 Task: Set the number of clones for the clone video filter to 2.
Action: Mouse moved to (129, 14)
Screenshot: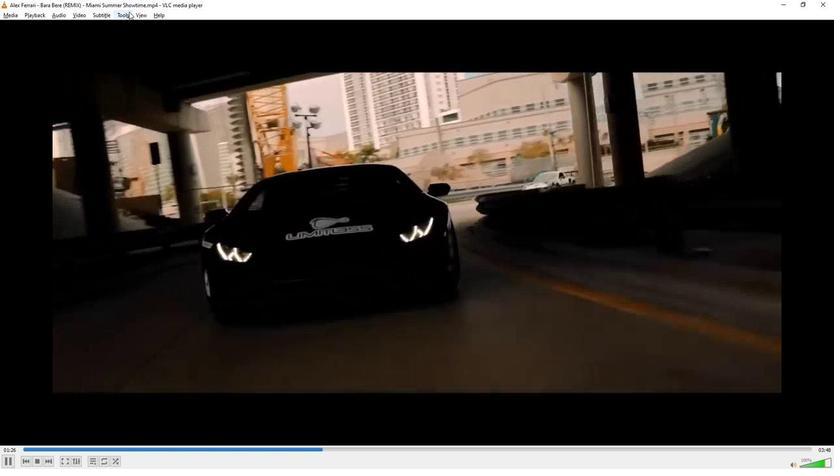 
Action: Mouse pressed left at (129, 14)
Screenshot: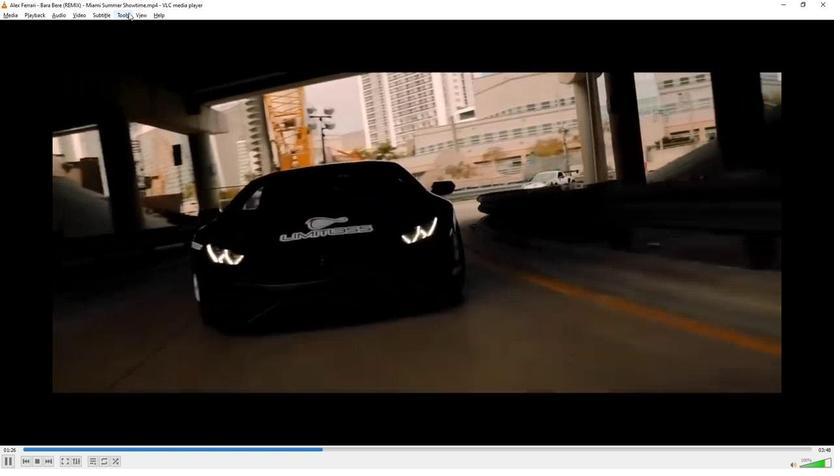 
Action: Mouse moved to (153, 118)
Screenshot: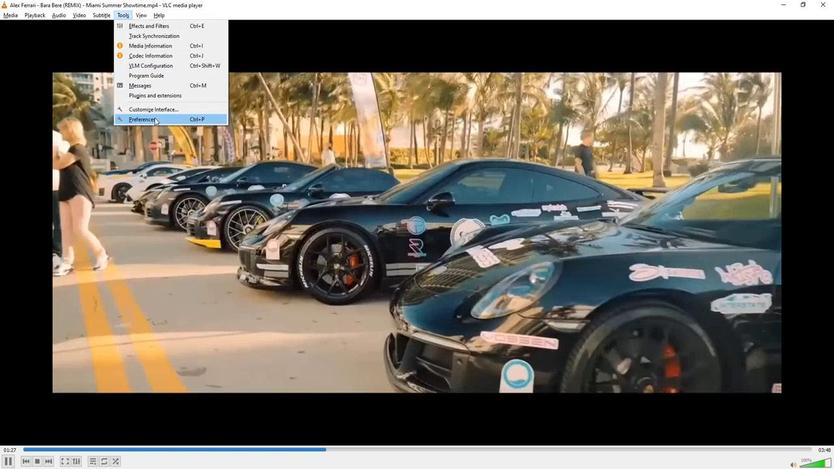 
Action: Mouse pressed left at (153, 118)
Screenshot: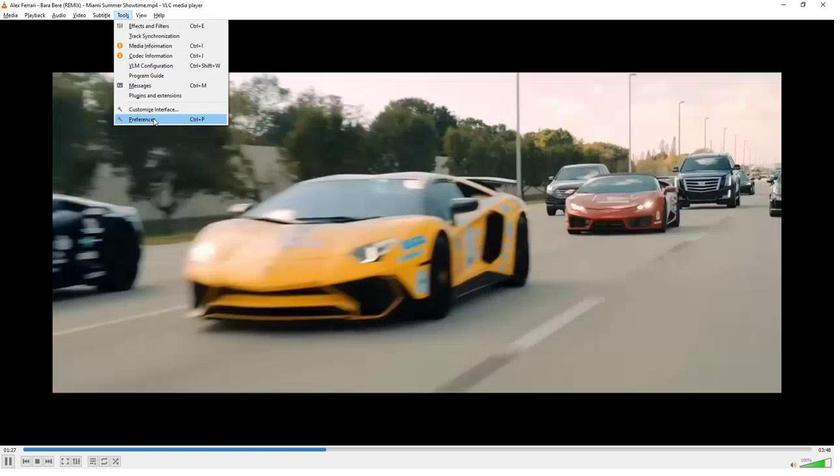 
Action: Mouse moved to (187, 363)
Screenshot: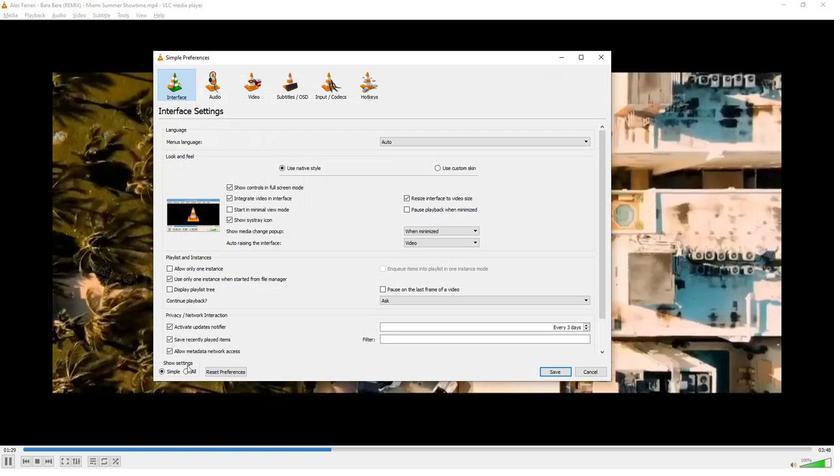 
Action: Mouse pressed left at (187, 363)
Screenshot: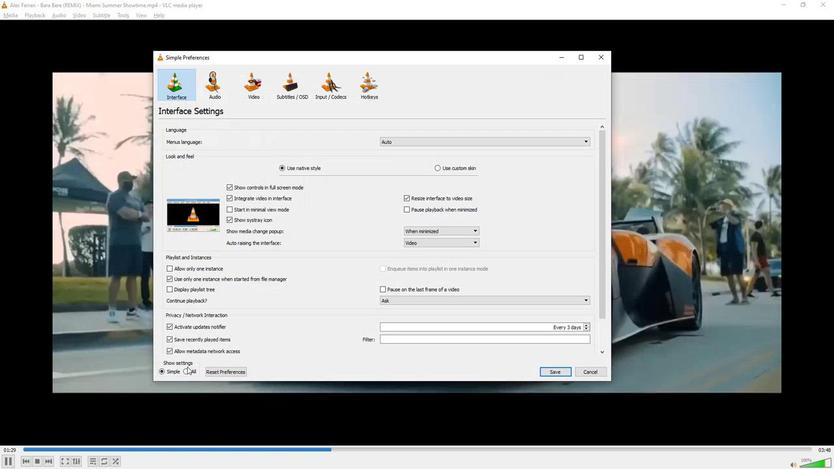 
Action: Mouse moved to (188, 368)
Screenshot: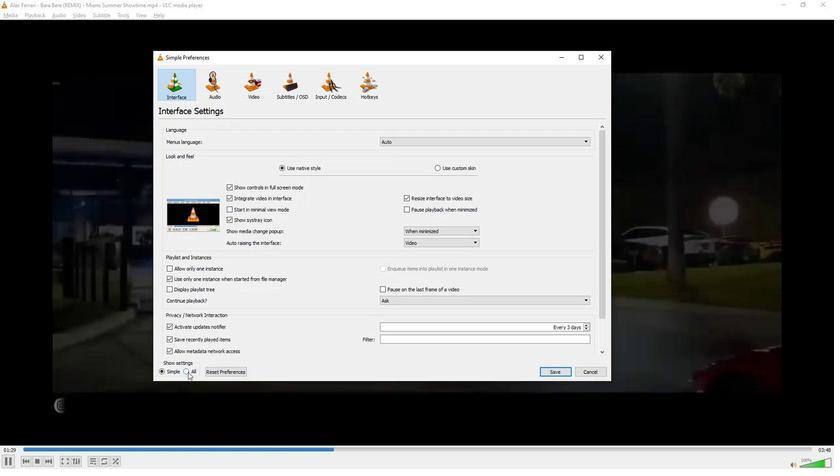 
Action: Mouse pressed left at (188, 368)
Screenshot: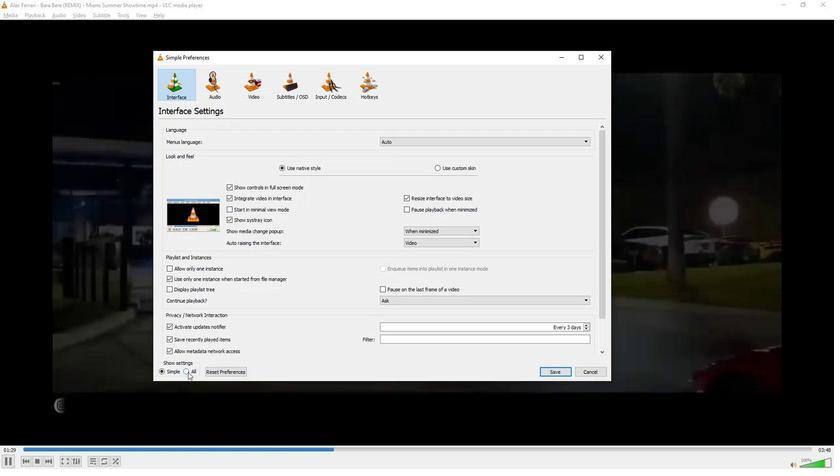 
Action: Mouse moved to (228, 243)
Screenshot: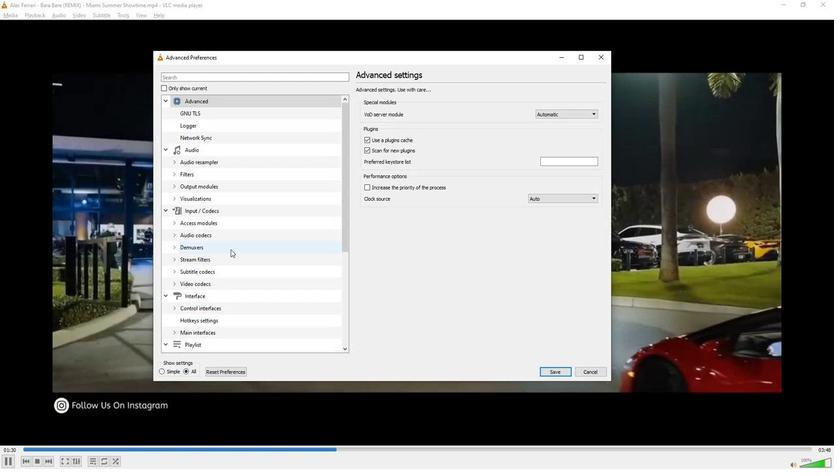
Action: Mouse scrolled (228, 243) with delta (0, 0)
Screenshot: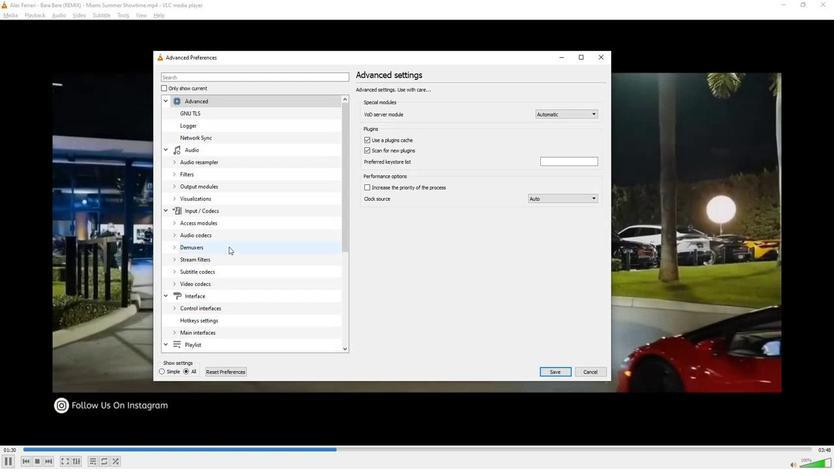 
Action: Mouse scrolled (228, 243) with delta (0, 0)
Screenshot: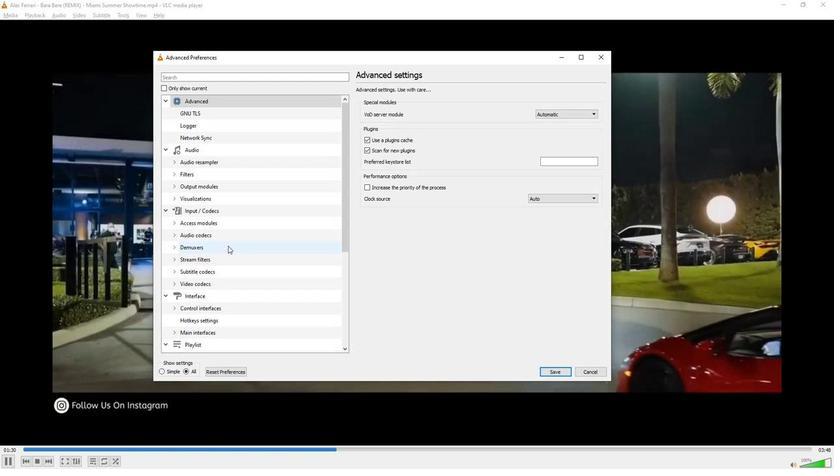
Action: Mouse scrolled (228, 243) with delta (0, 0)
Screenshot: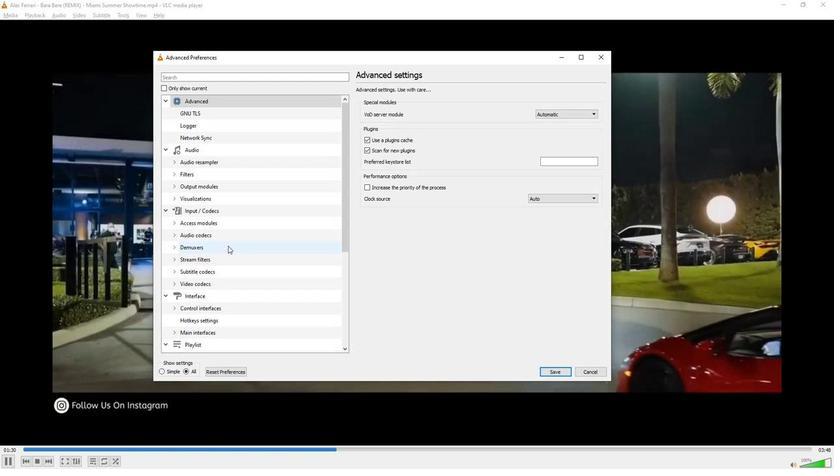 
Action: Mouse scrolled (228, 243) with delta (0, 0)
Screenshot: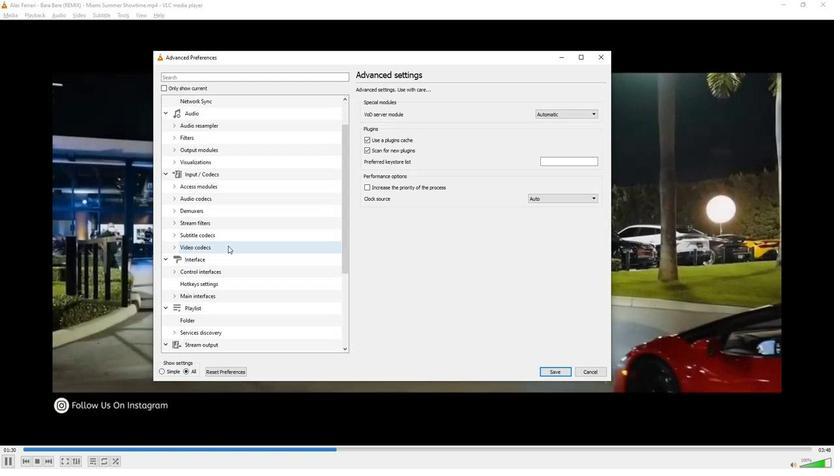 
Action: Mouse scrolled (228, 243) with delta (0, 0)
Screenshot: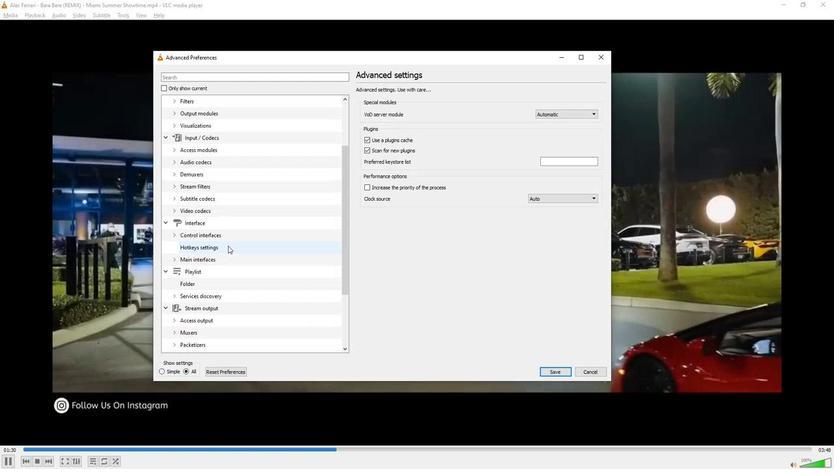
Action: Mouse scrolled (228, 243) with delta (0, 0)
Screenshot: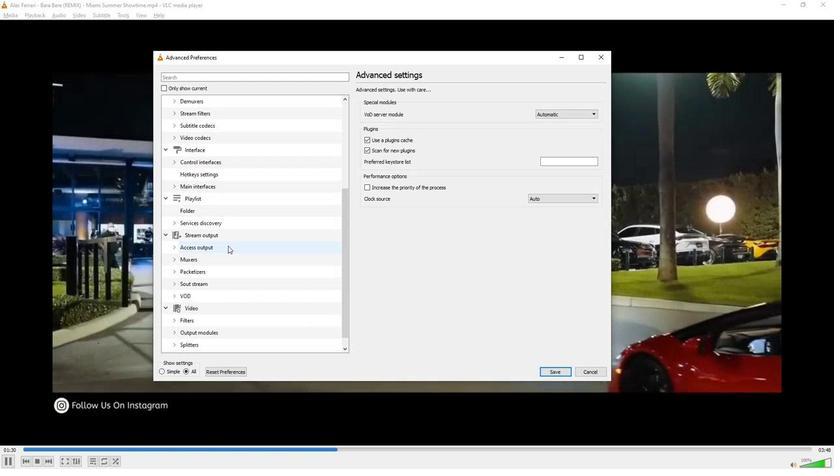 
Action: Mouse moved to (191, 327)
Screenshot: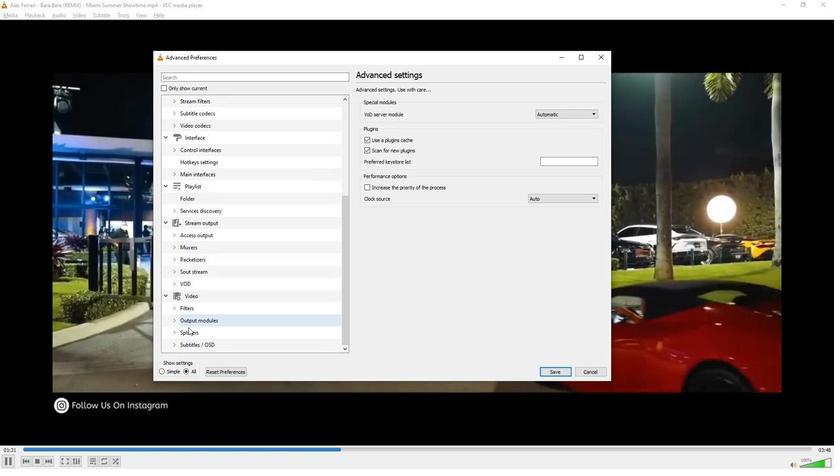 
Action: Mouse pressed left at (191, 327)
Screenshot: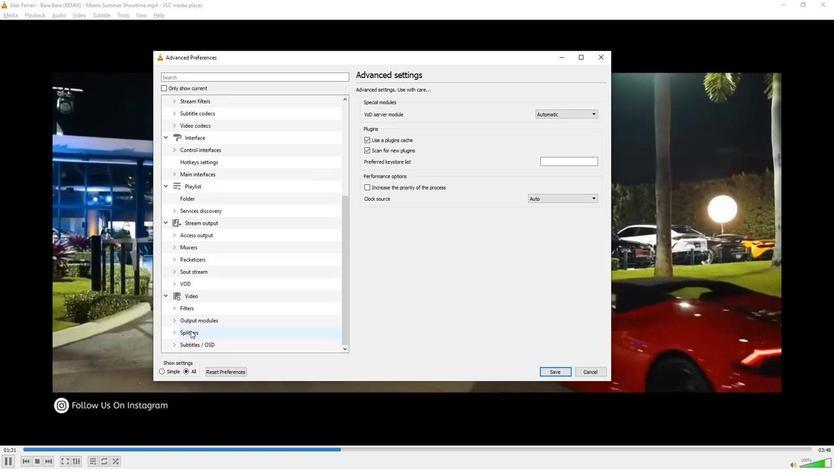 
Action: Mouse moved to (174, 329)
Screenshot: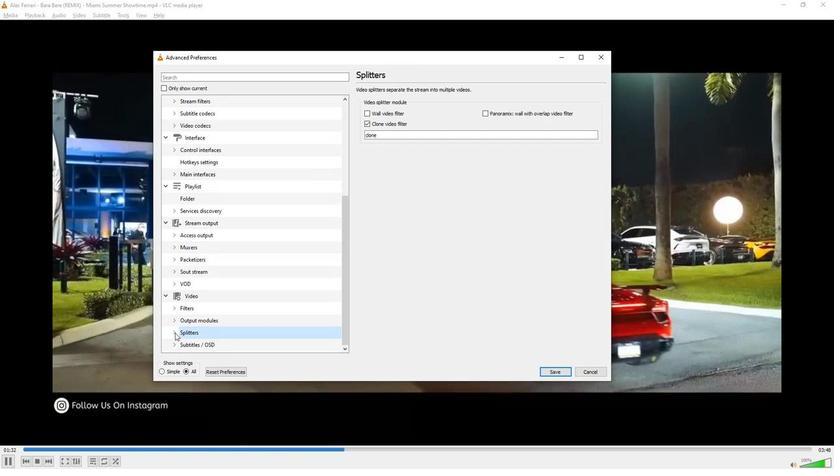 
Action: Mouse pressed left at (174, 329)
Screenshot: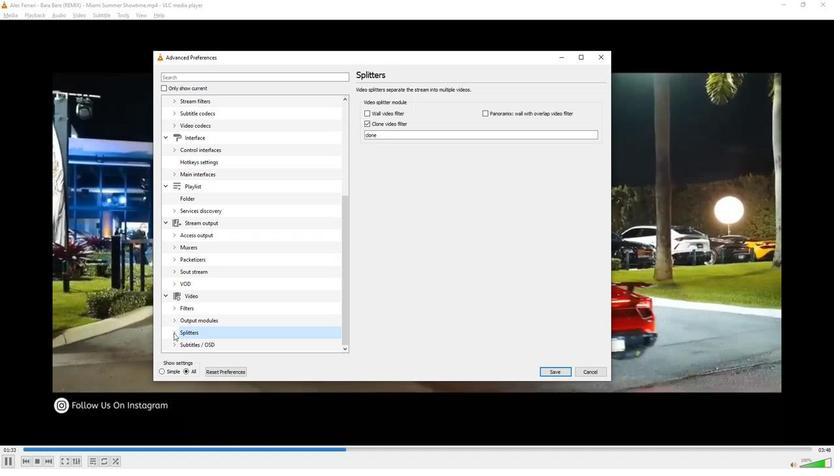 
Action: Mouse moved to (184, 311)
Screenshot: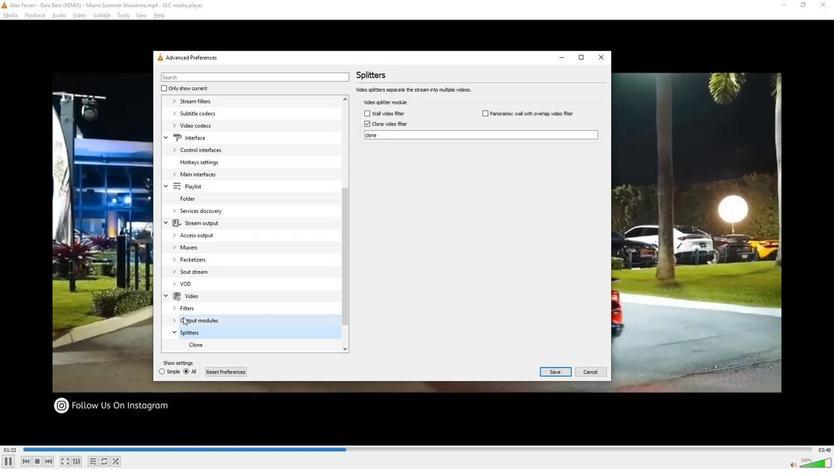 
Action: Mouse scrolled (184, 310) with delta (0, 0)
Screenshot: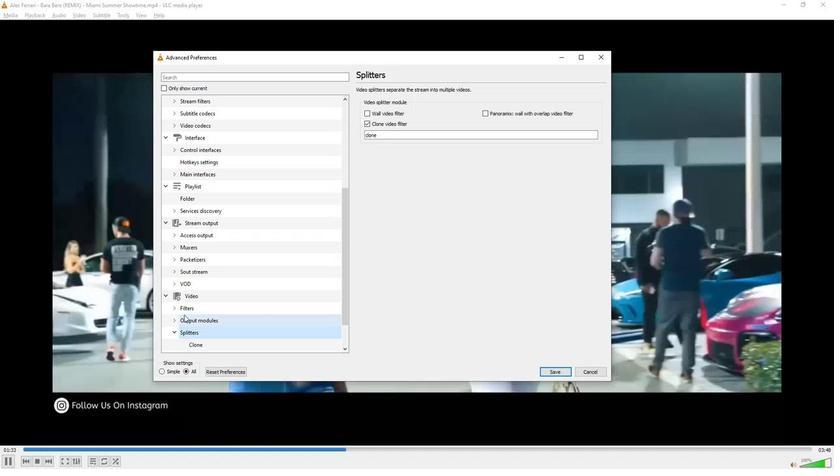 
Action: Mouse scrolled (184, 310) with delta (0, 0)
Screenshot: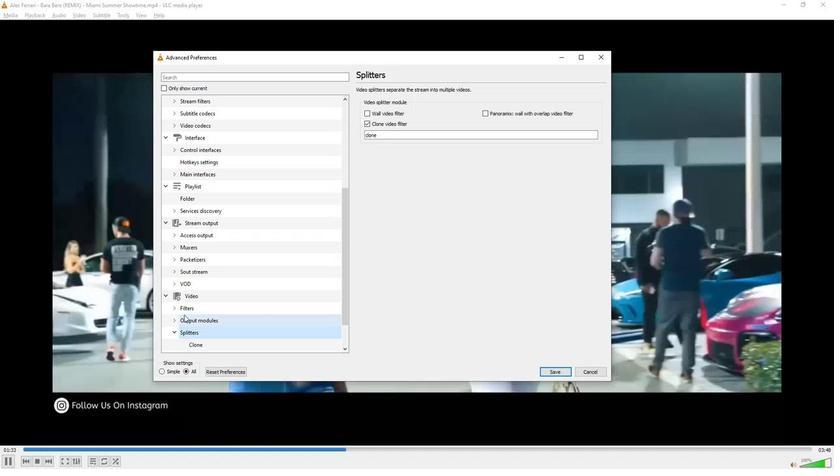 
Action: Mouse scrolled (184, 310) with delta (0, 0)
Screenshot: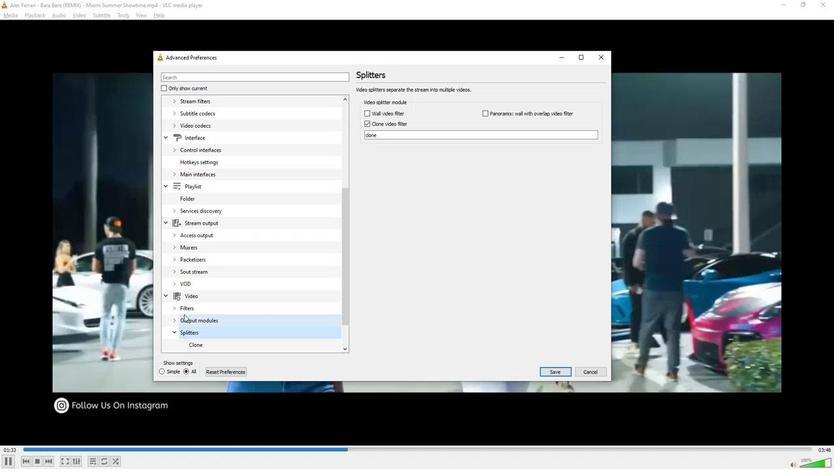 
Action: Mouse scrolled (184, 310) with delta (0, 0)
Screenshot: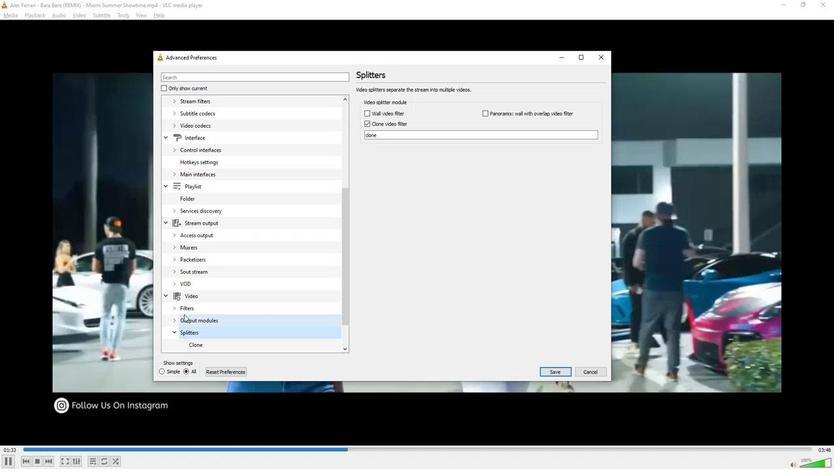 
Action: Mouse scrolled (184, 310) with delta (0, 0)
Screenshot: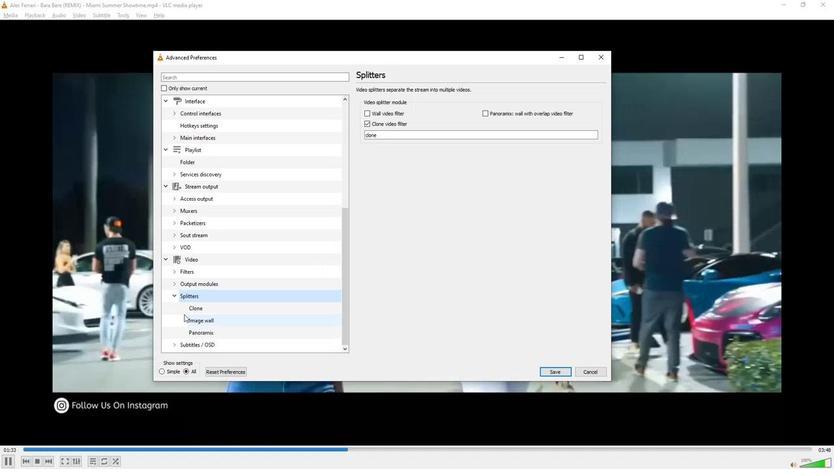 
Action: Mouse moved to (184, 311)
Screenshot: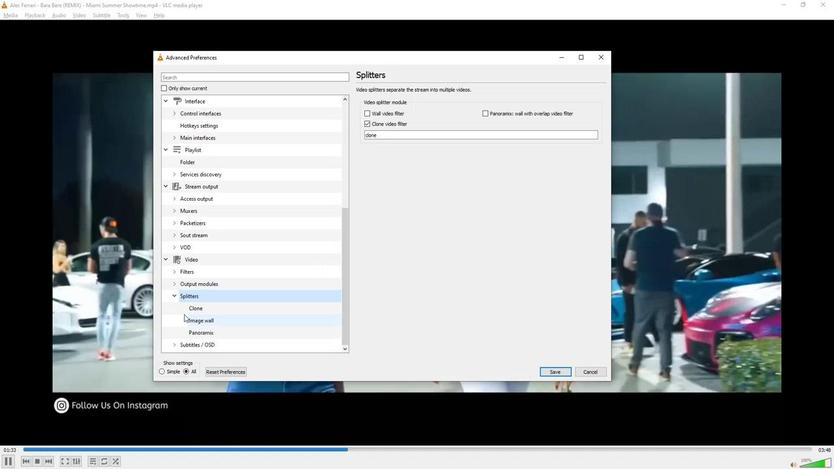 
Action: Mouse scrolled (184, 310) with delta (0, 0)
Screenshot: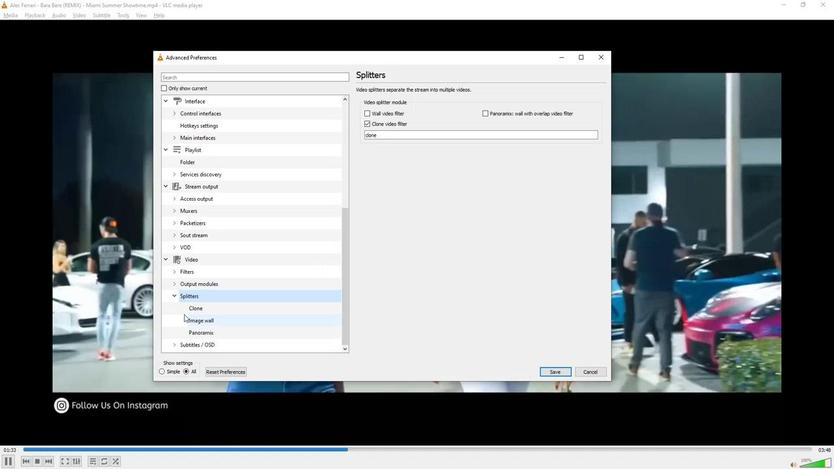 
Action: Mouse moved to (194, 307)
Screenshot: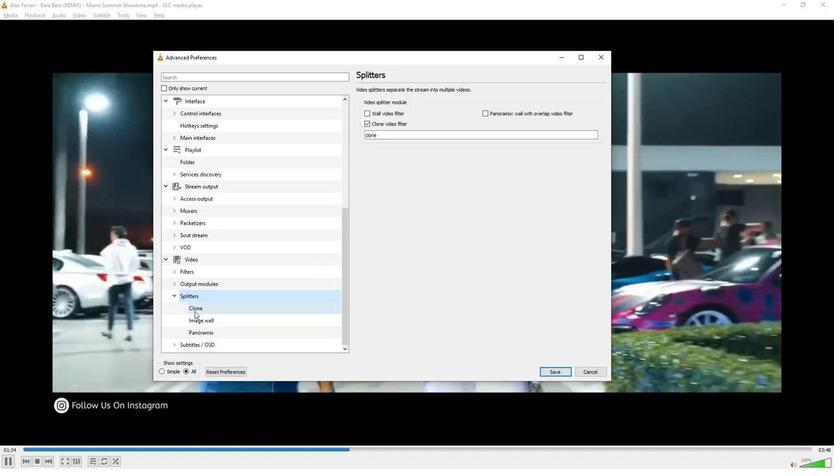
Action: Mouse pressed left at (194, 307)
Screenshot: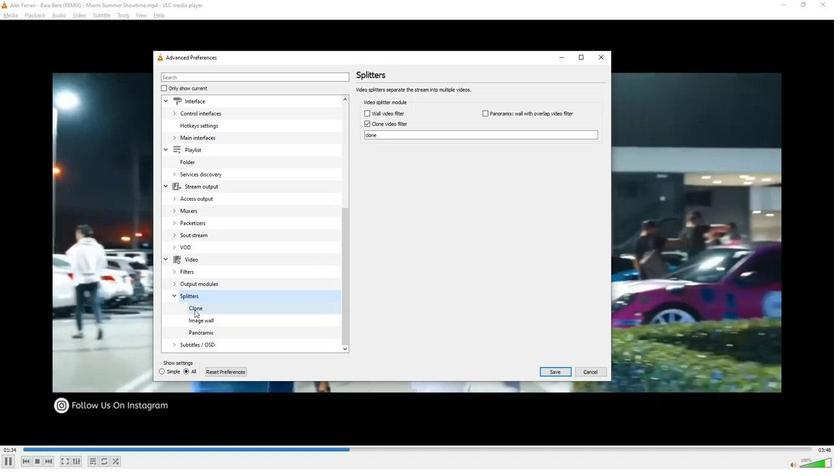 
Action: Mouse moved to (597, 101)
Screenshot: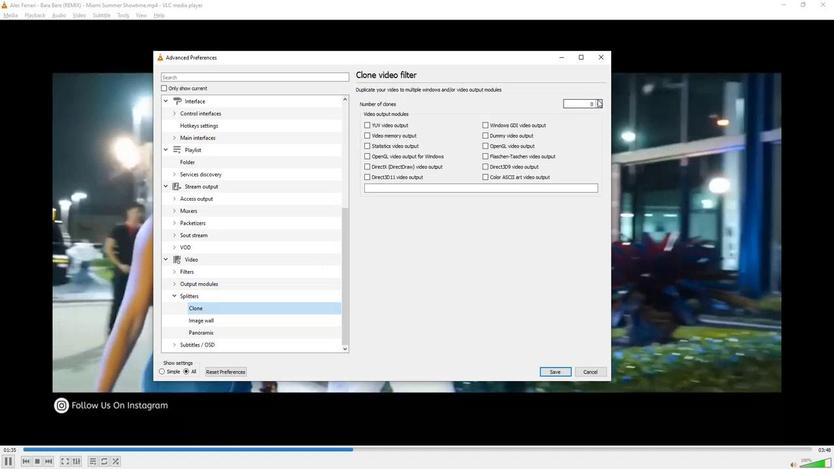 
Action: Mouse pressed left at (597, 101)
Screenshot: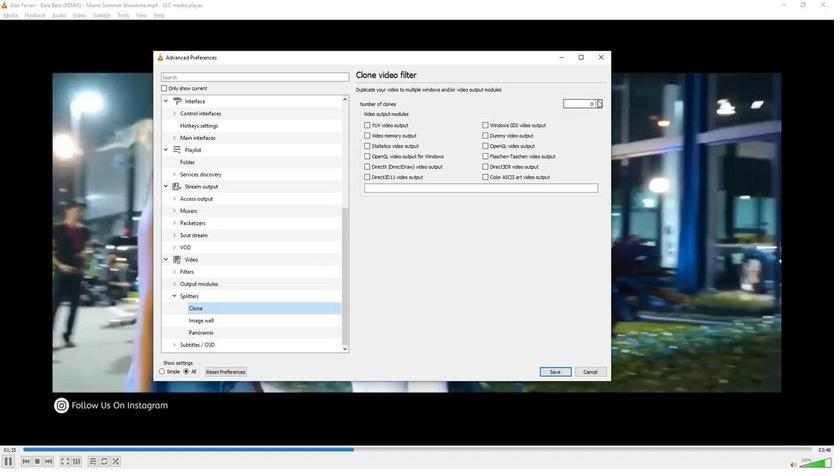 
Action: Mouse pressed left at (597, 101)
Screenshot: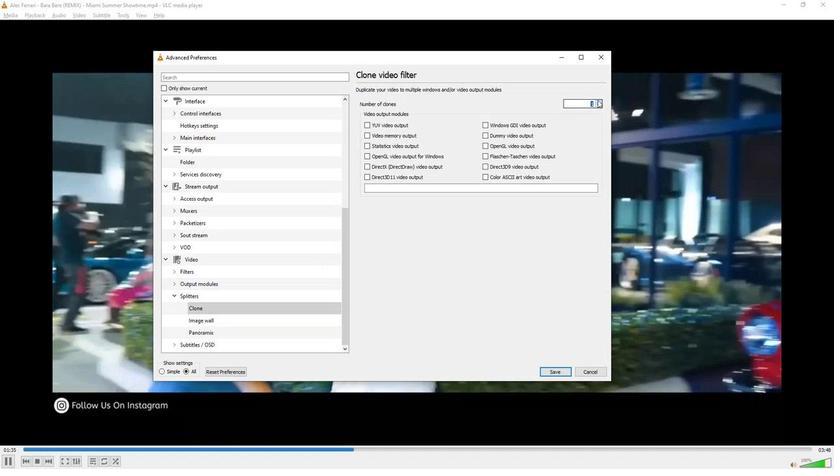 
Action: Mouse moved to (588, 137)
Screenshot: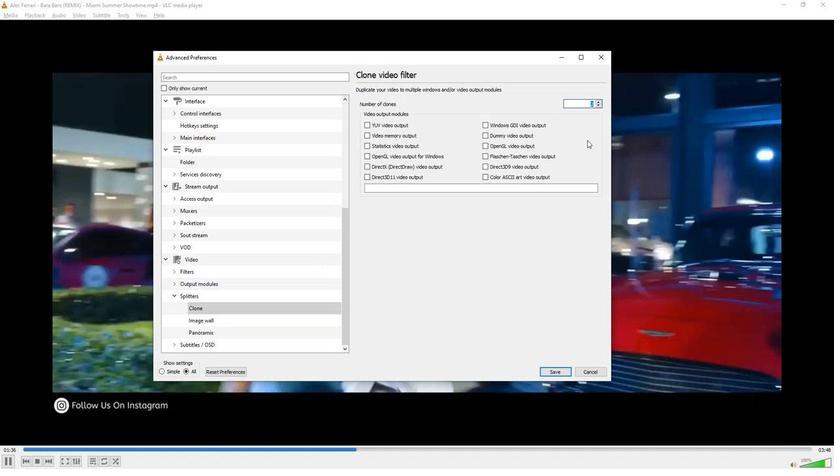
Action: Mouse pressed left at (588, 137)
Screenshot: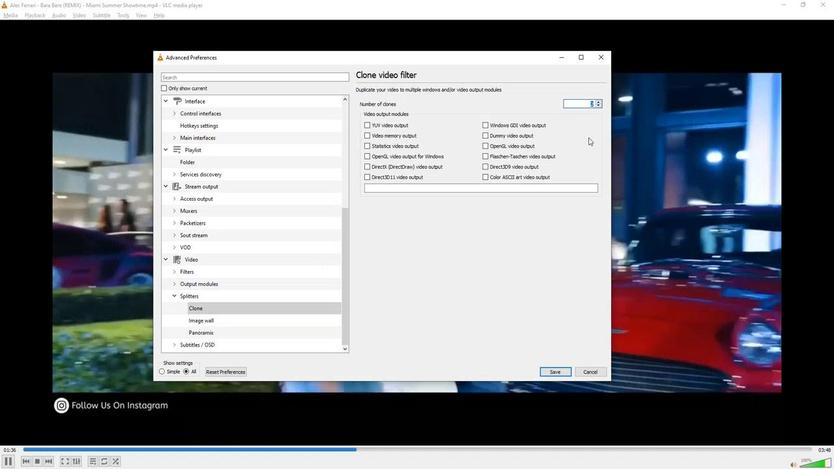 
Action: Mouse moved to (567, 116)
Screenshot: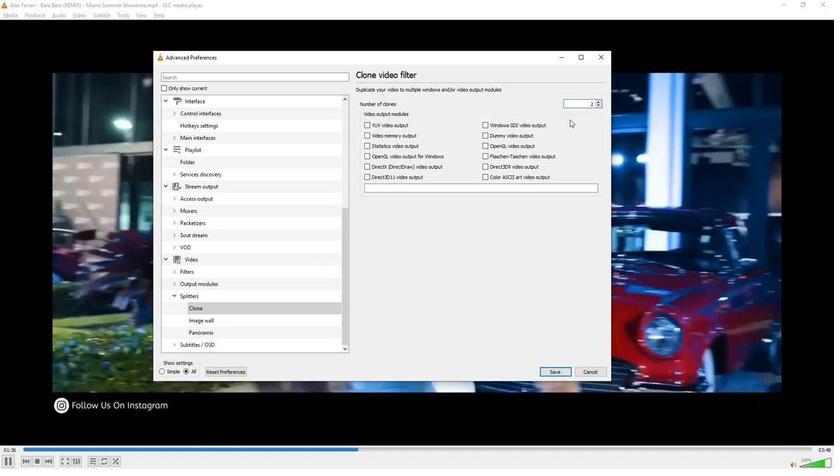 
